 Task: Check the percentage active listings of pantry in the last 3 years.
Action: Mouse moved to (840, 194)
Screenshot: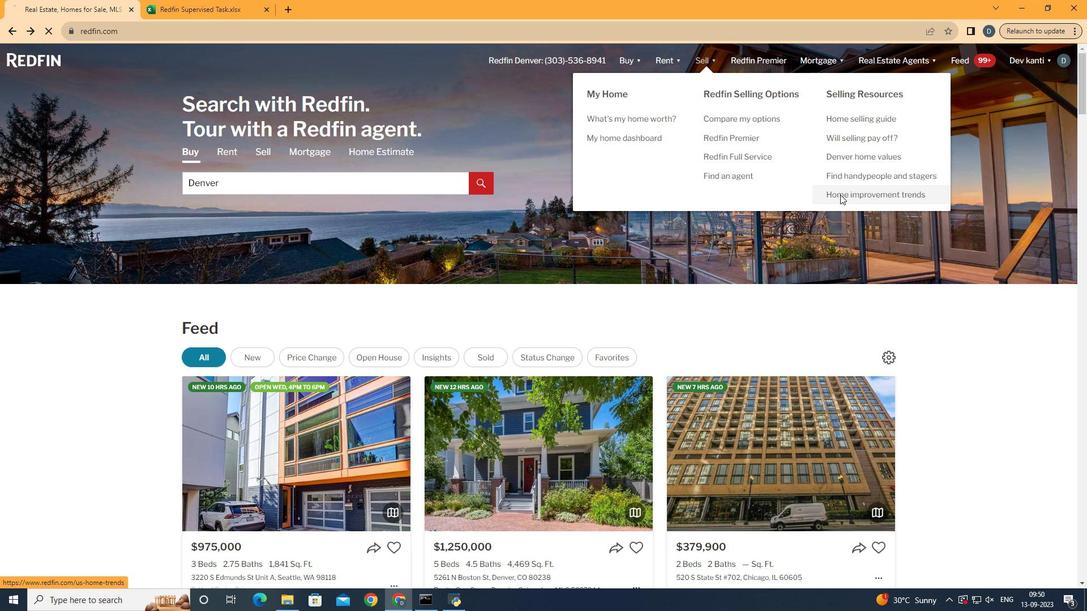 
Action: Mouse pressed left at (840, 194)
Screenshot: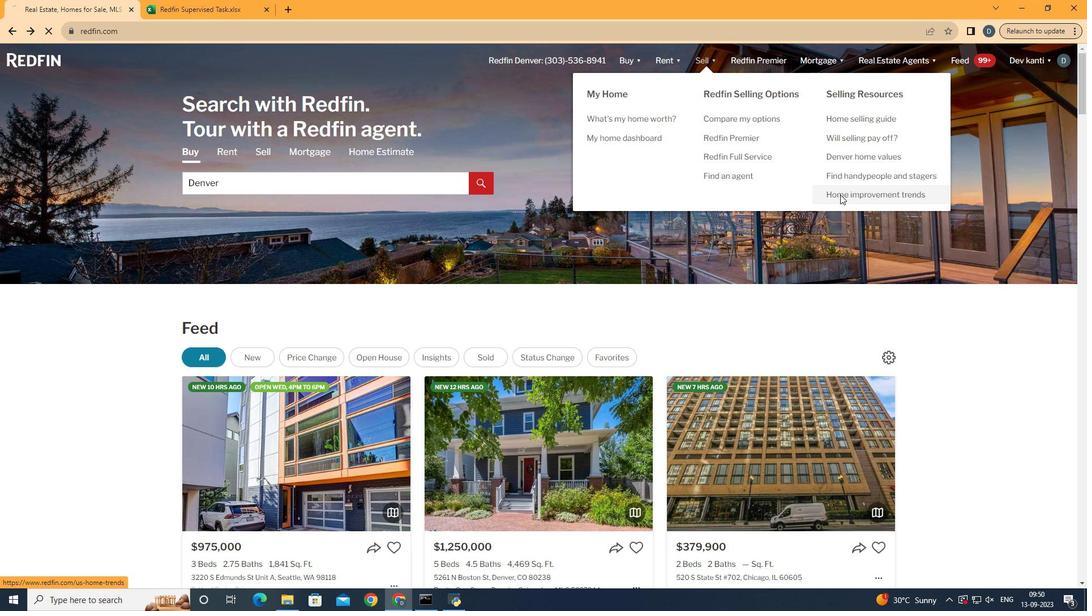 
Action: Mouse moved to (265, 219)
Screenshot: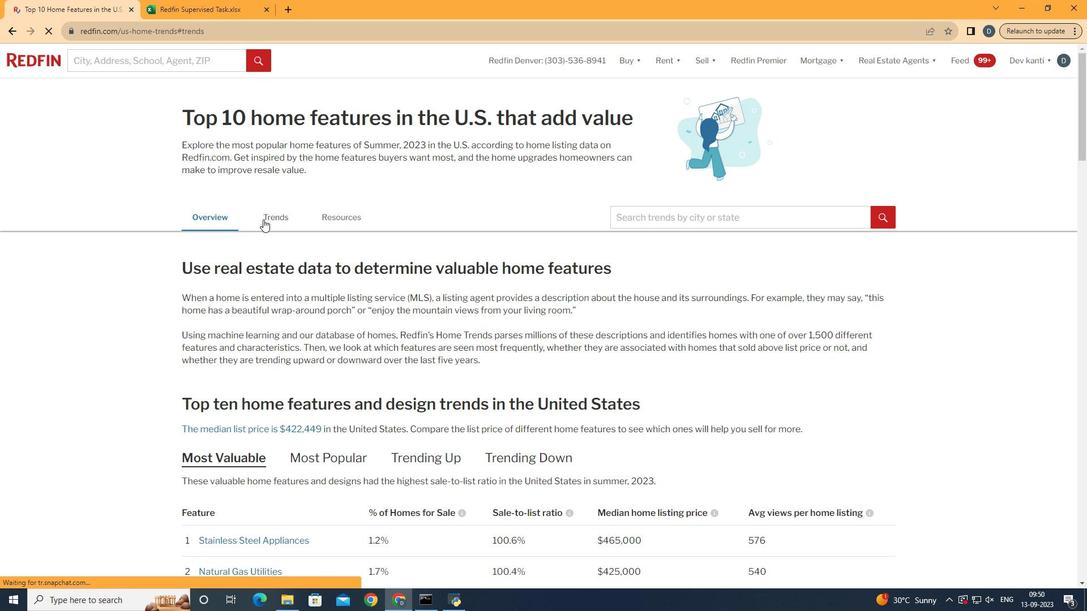 
Action: Mouse pressed left at (265, 219)
Screenshot: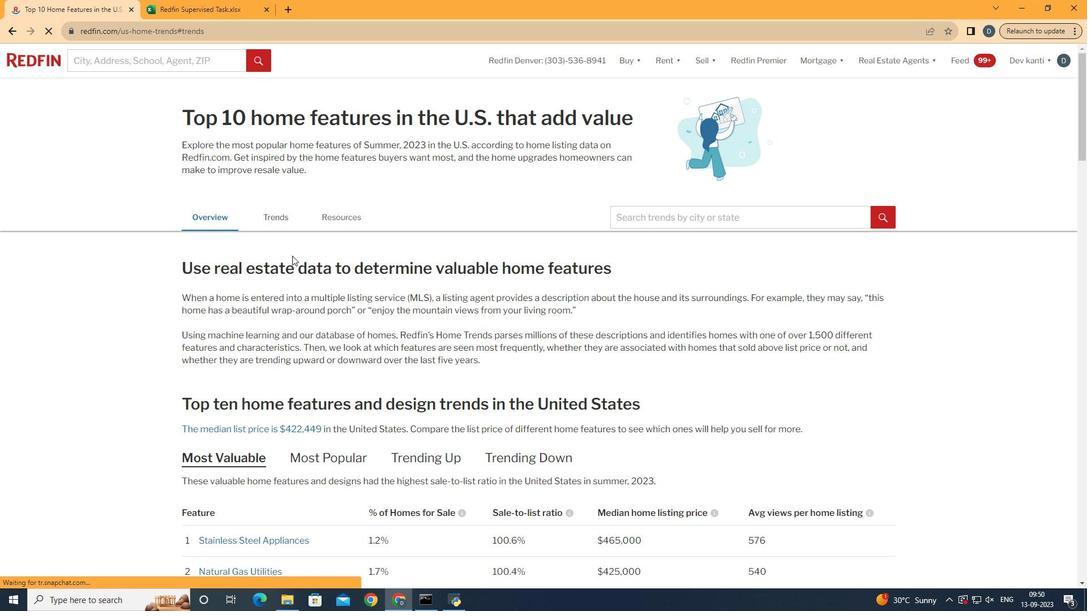
Action: Mouse moved to (360, 338)
Screenshot: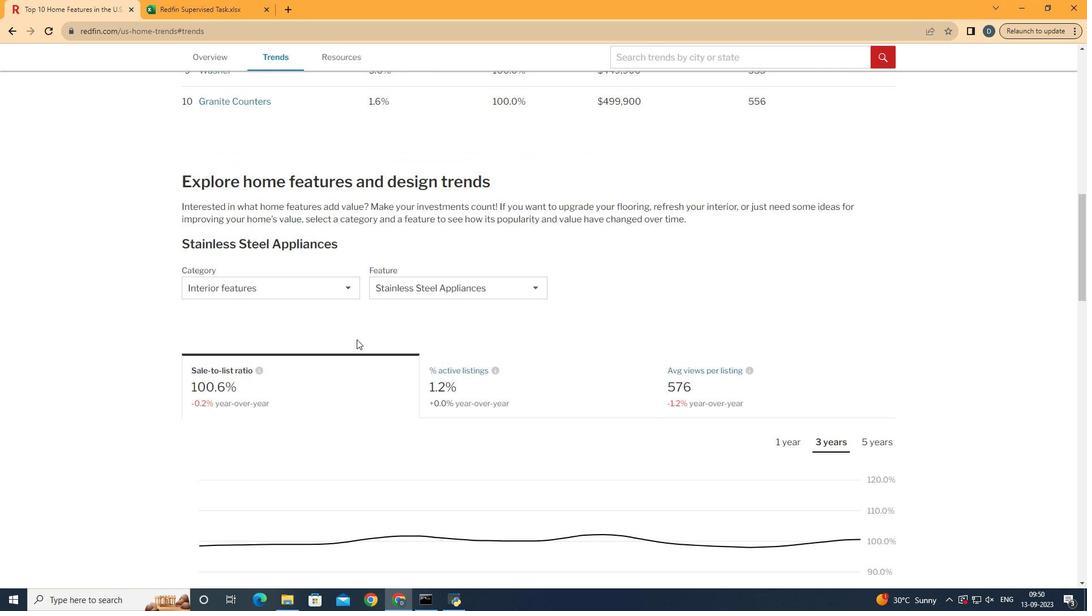 
Action: Mouse scrolled (360, 338) with delta (0, 0)
Screenshot: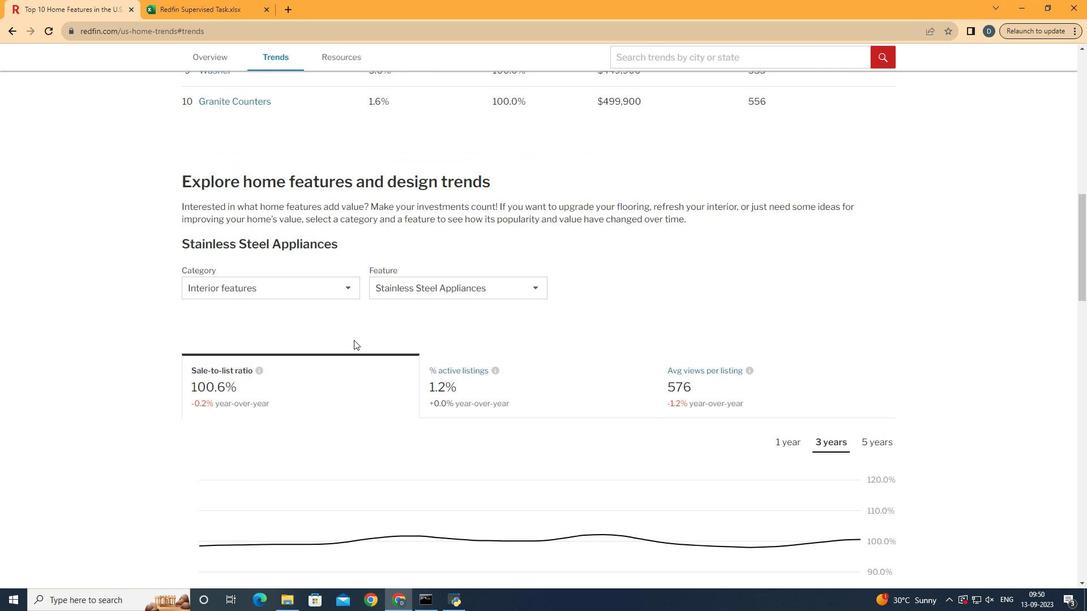 
Action: Mouse scrolled (360, 338) with delta (0, 0)
Screenshot: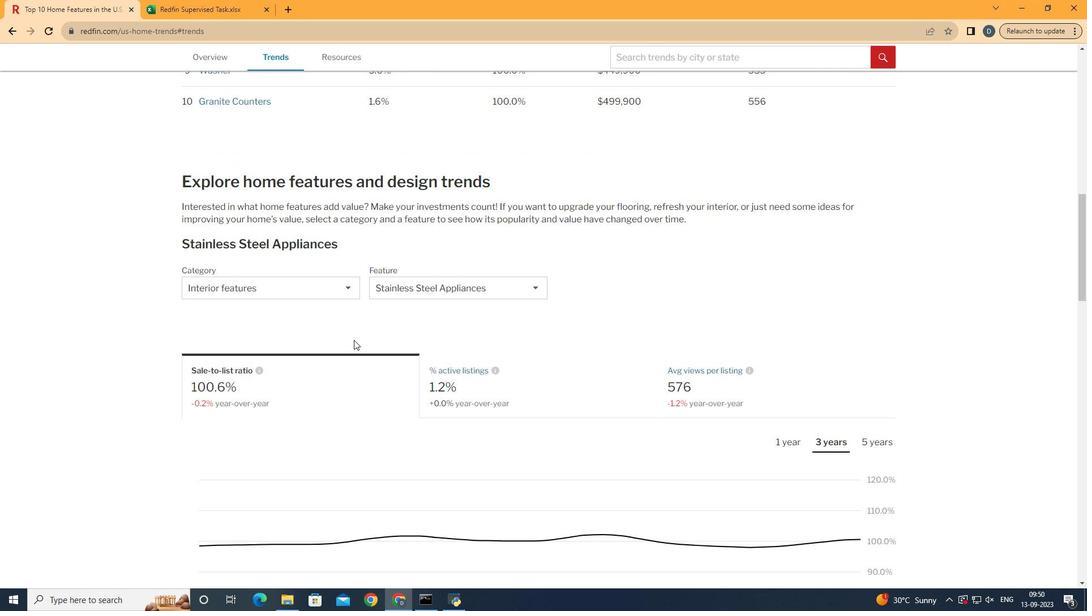 
Action: Mouse scrolled (360, 338) with delta (0, 0)
Screenshot: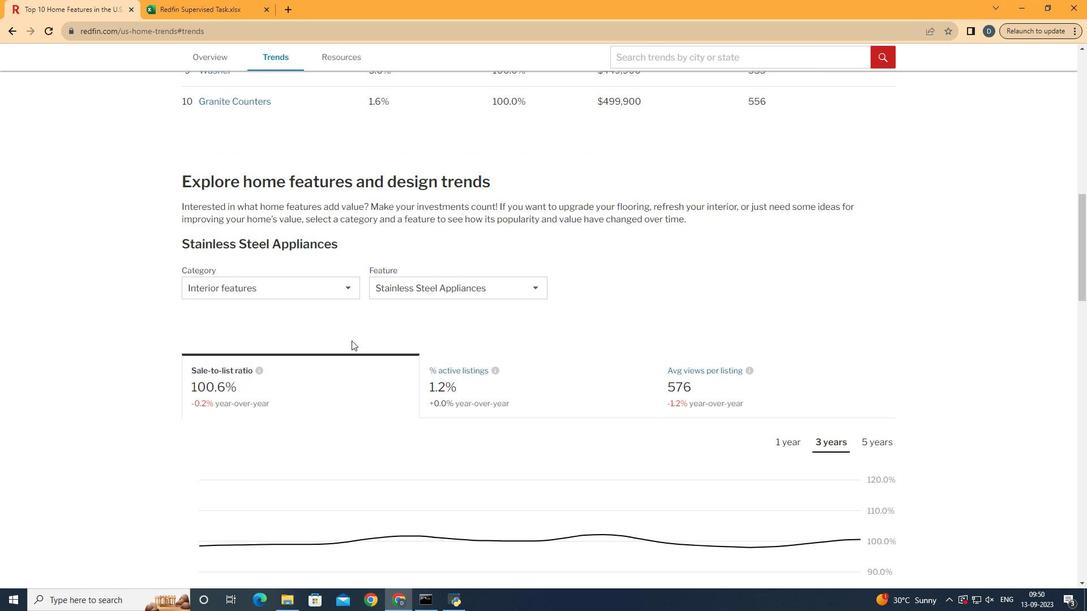 
Action: Mouse scrolled (360, 338) with delta (0, 0)
Screenshot: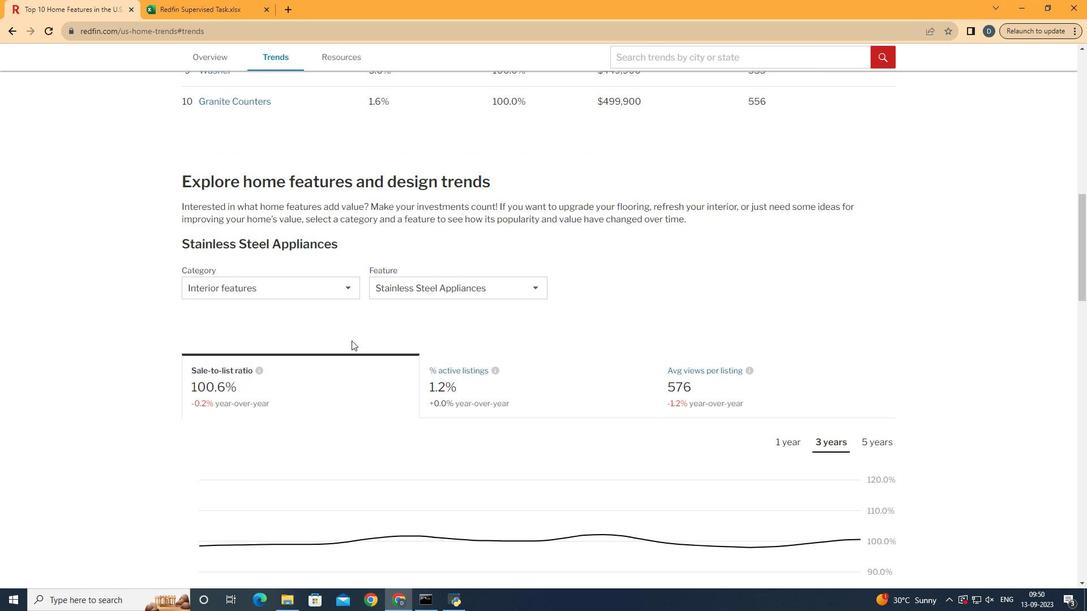 
Action: Mouse scrolled (360, 338) with delta (0, 0)
Screenshot: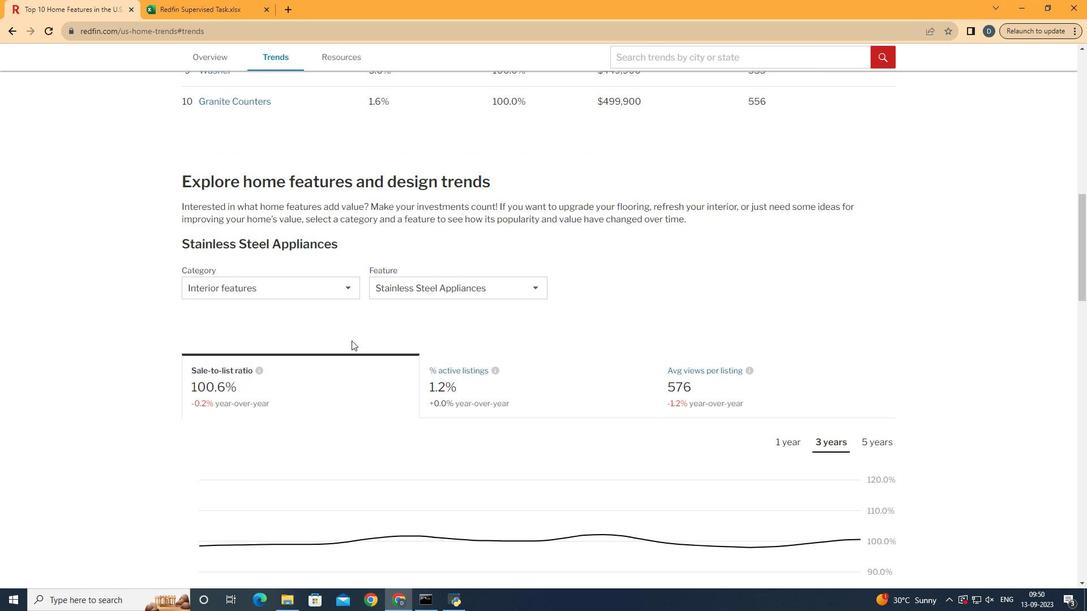 
Action: Mouse scrolled (360, 338) with delta (0, 0)
Screenshot: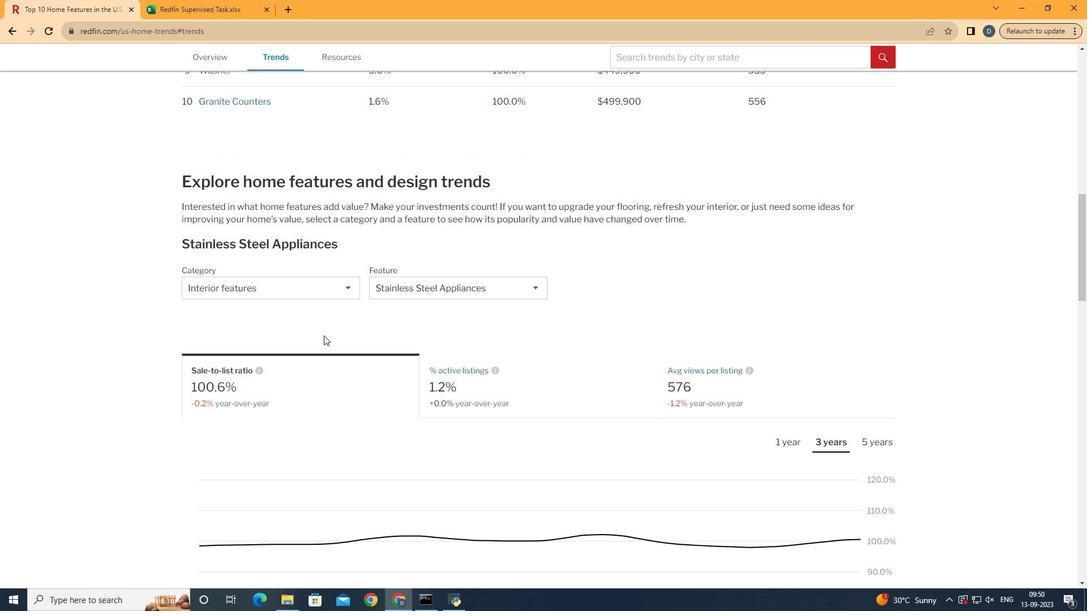 
Action: Mouse scrolled (360, 338) with delta (0, 0)
Screenshot: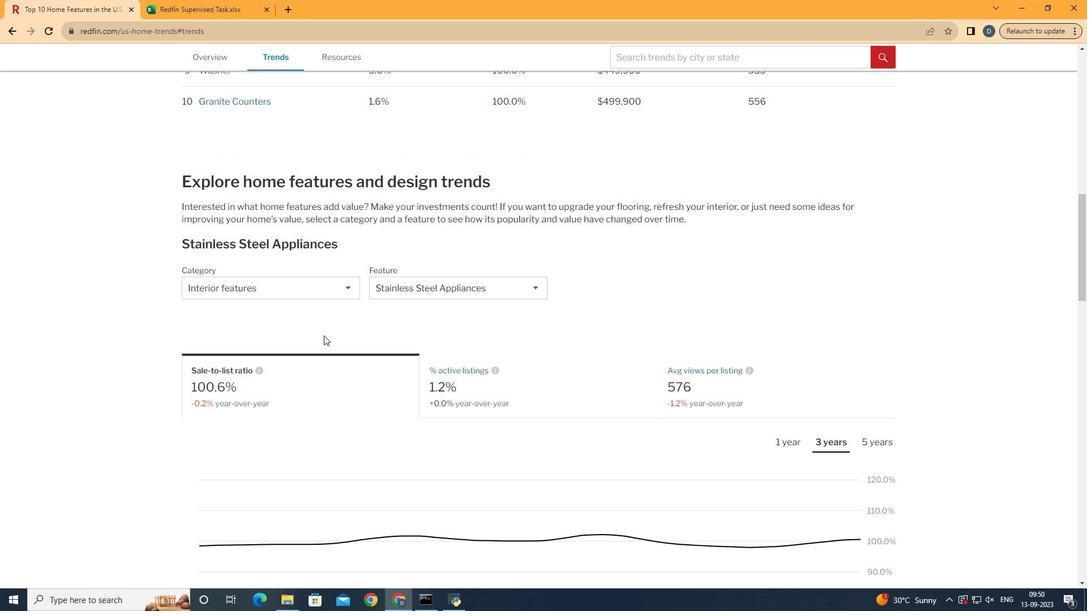 
Action: Mouse moved to (312, 289)
Screenshot: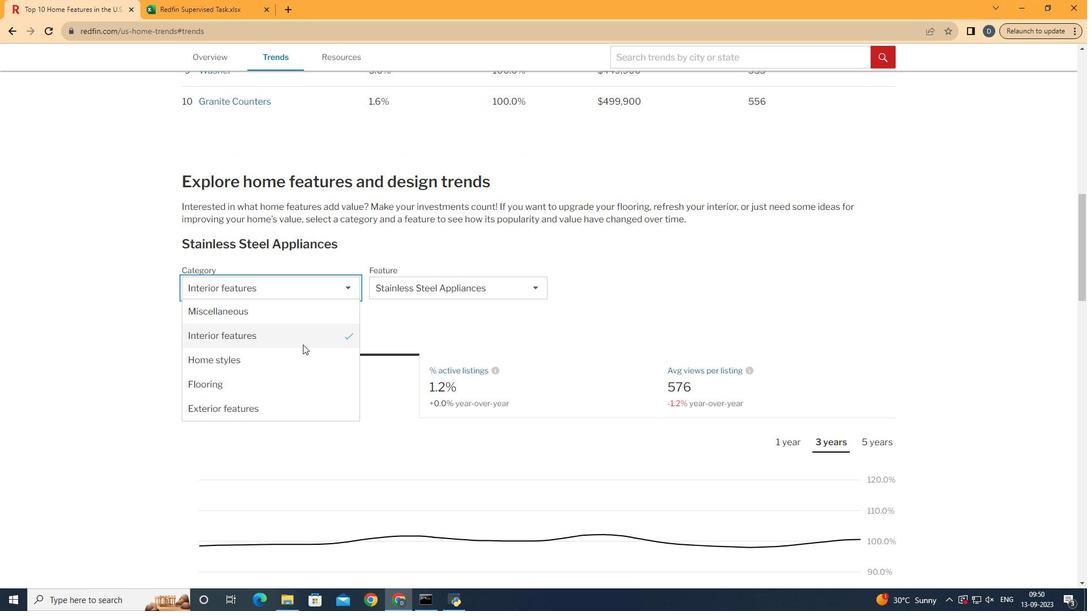 
Action: Mouse pressed left at (312, 289)
Screenshot: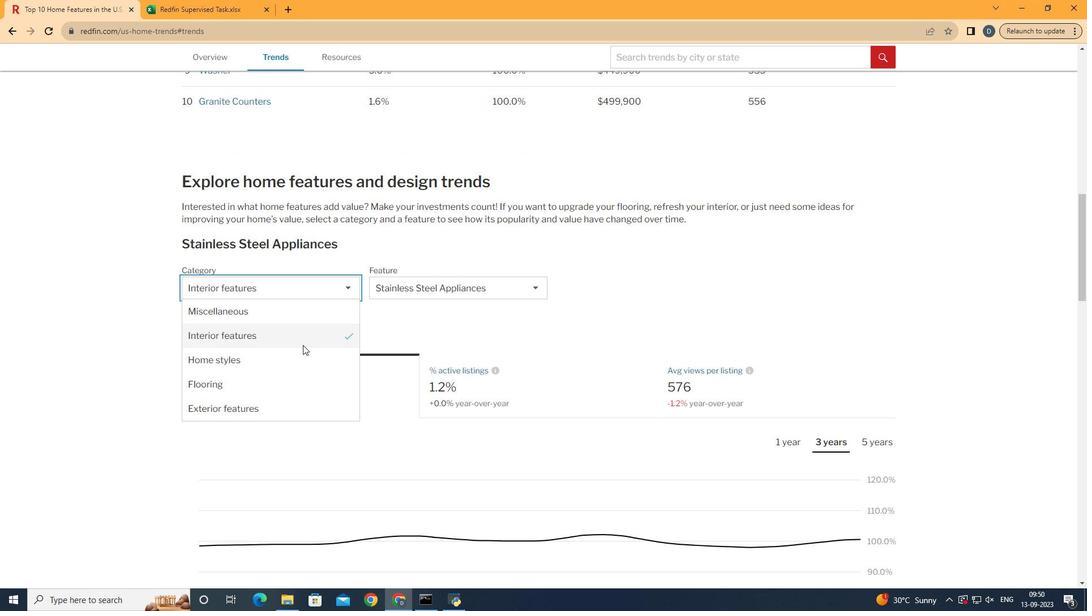 
Action: Mouse moved to (302, 345)
Screenshot: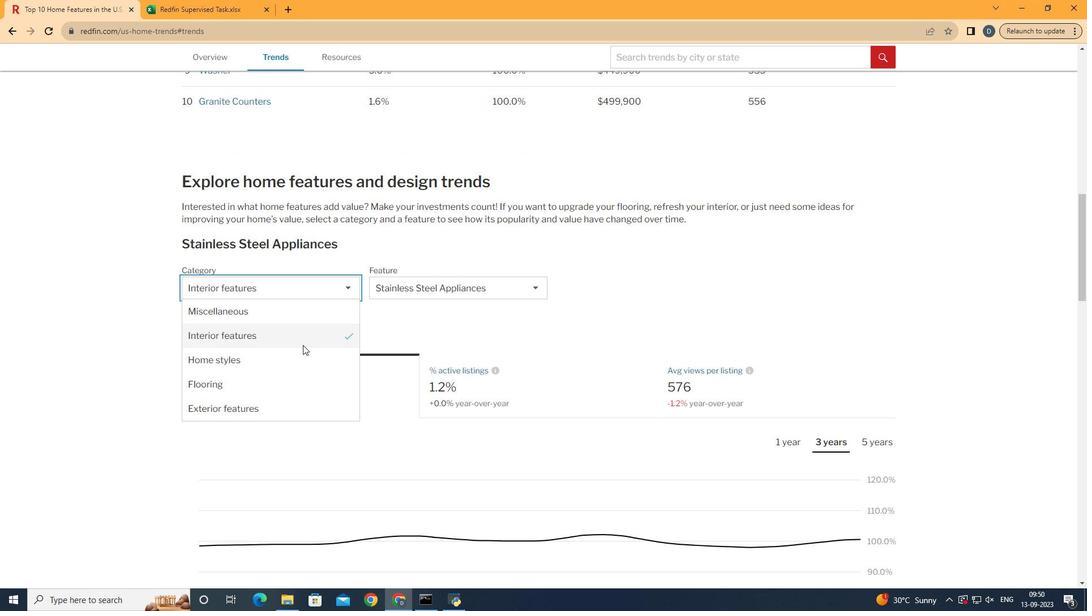 
Action: Mouse pressed left at (302, 345)
Screenshot: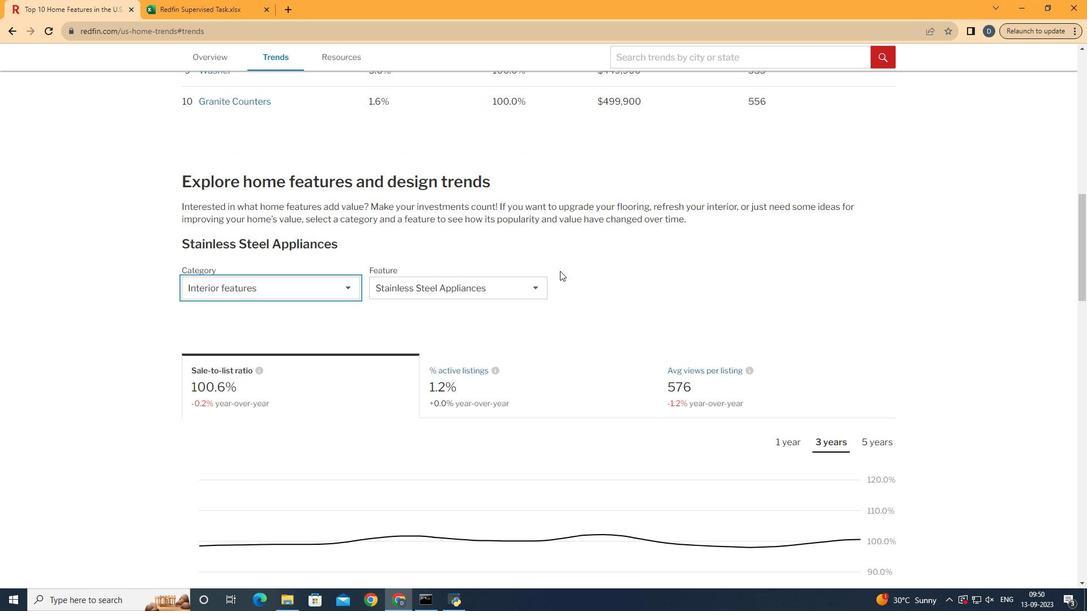 
Action: Mouse moved to (560, 271)
Screenshot: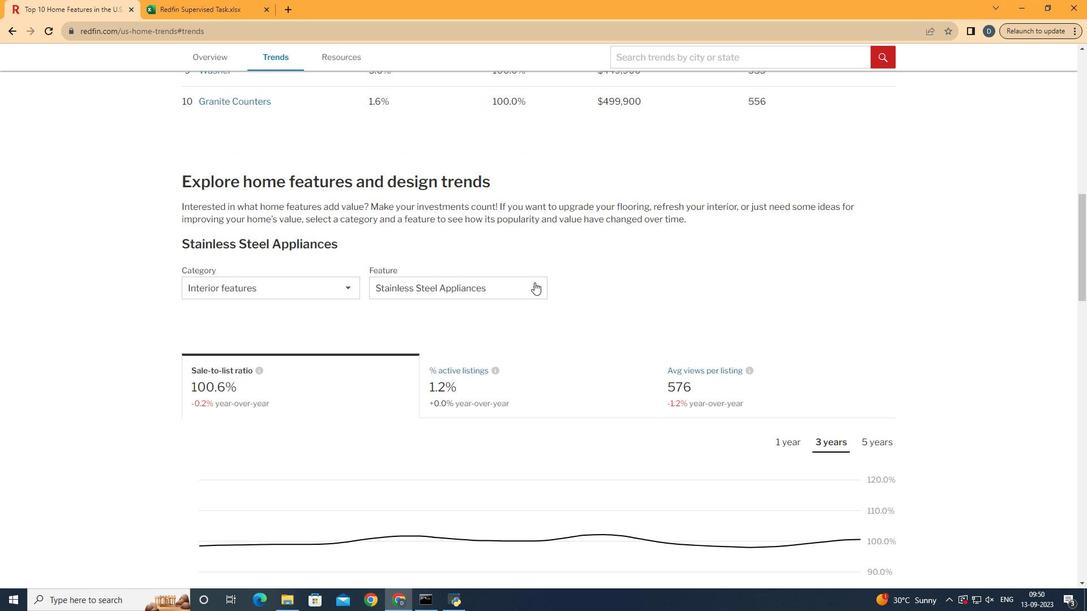 
Action: Mouse pressed left at (560, 271)
Screenshot: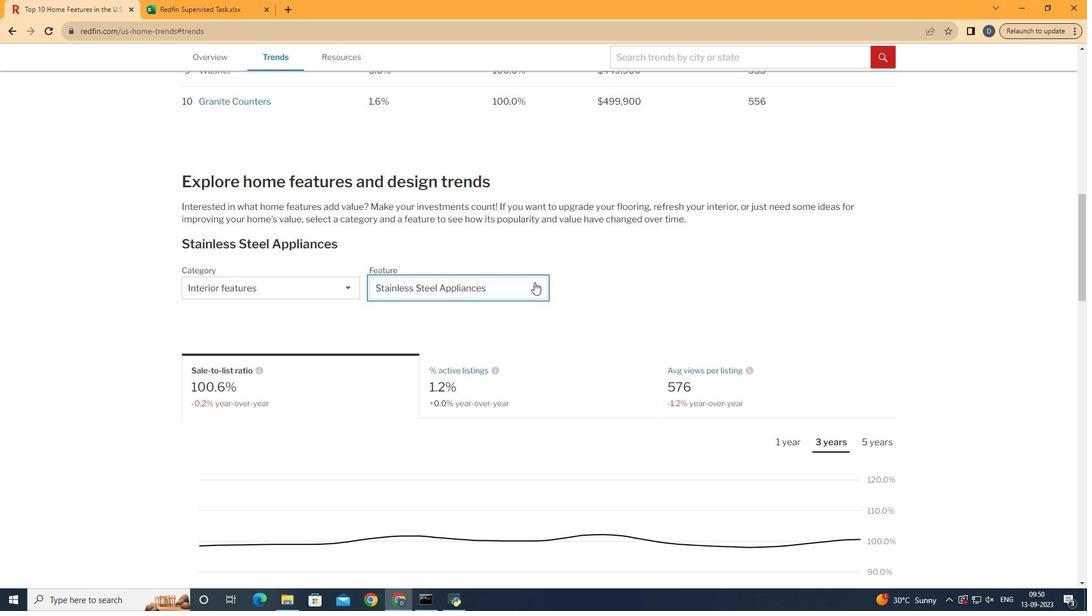 
Action: Mouse moved to (534, 282)
Screenshot: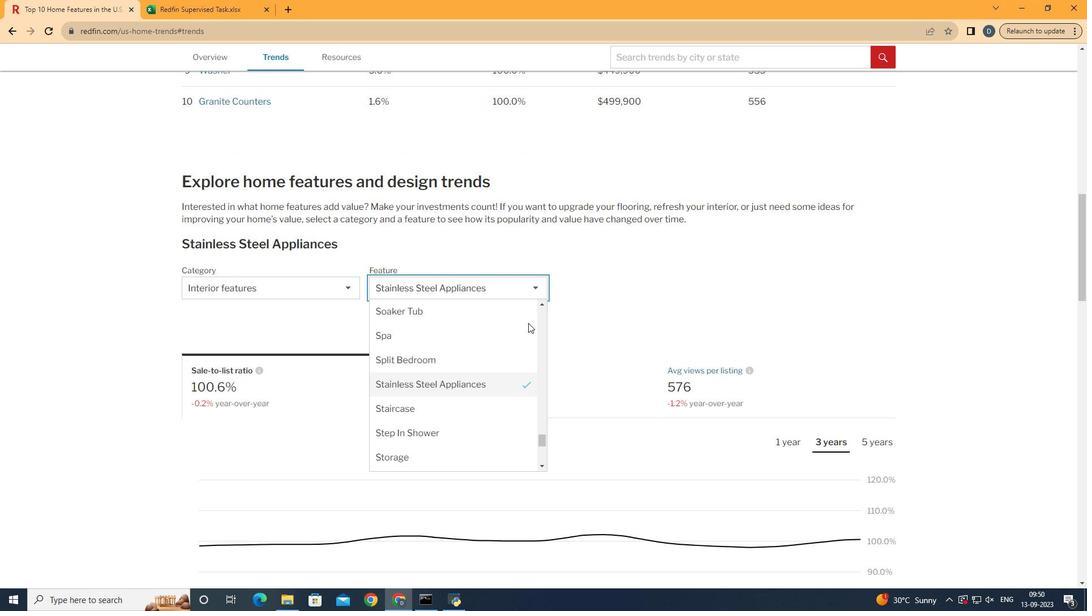 
Action: Mouse pressed left at (534, 282)
Screenshot: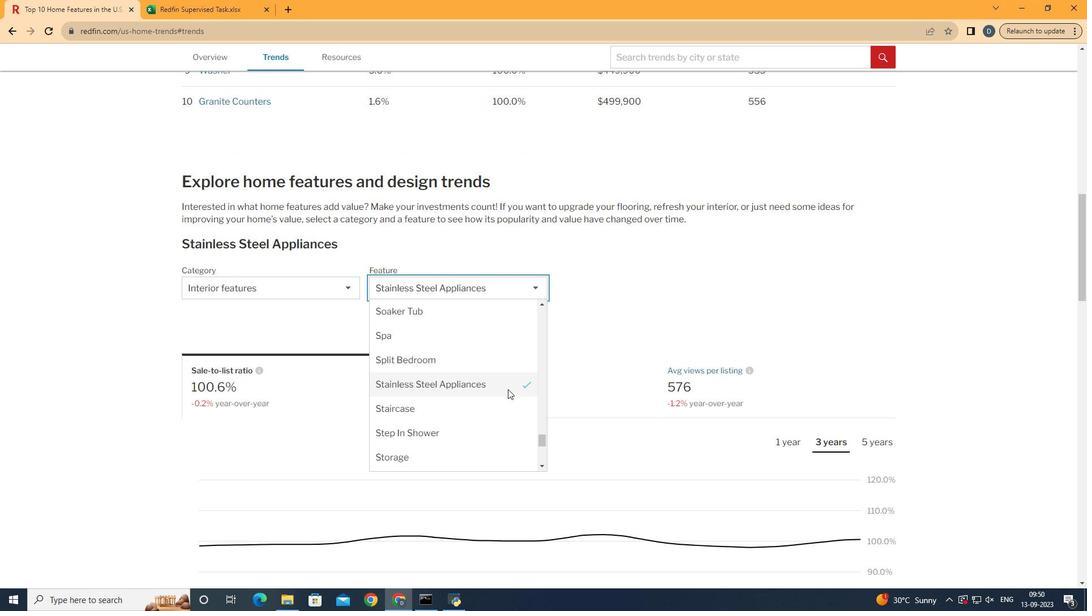 
Action: Mouse moved to (506, 390)
Screenshot: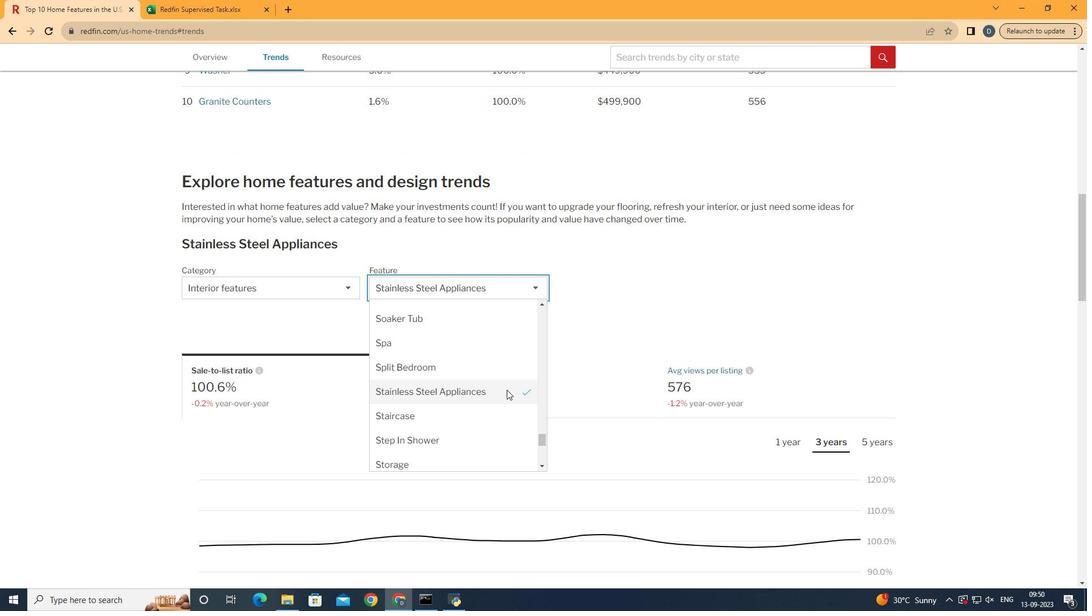 
Action: Mouse scrolled (506, 390) with delta (0, 0)
Screenshot: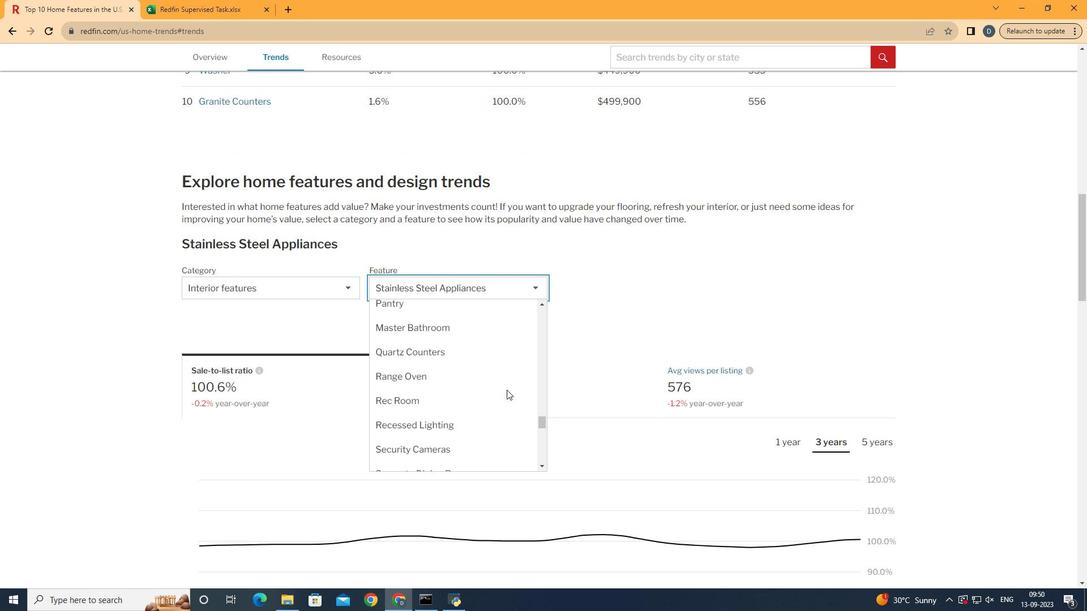 
Action: Mouse scrolled (506, 390) with delta (0, 0)
Screenshot: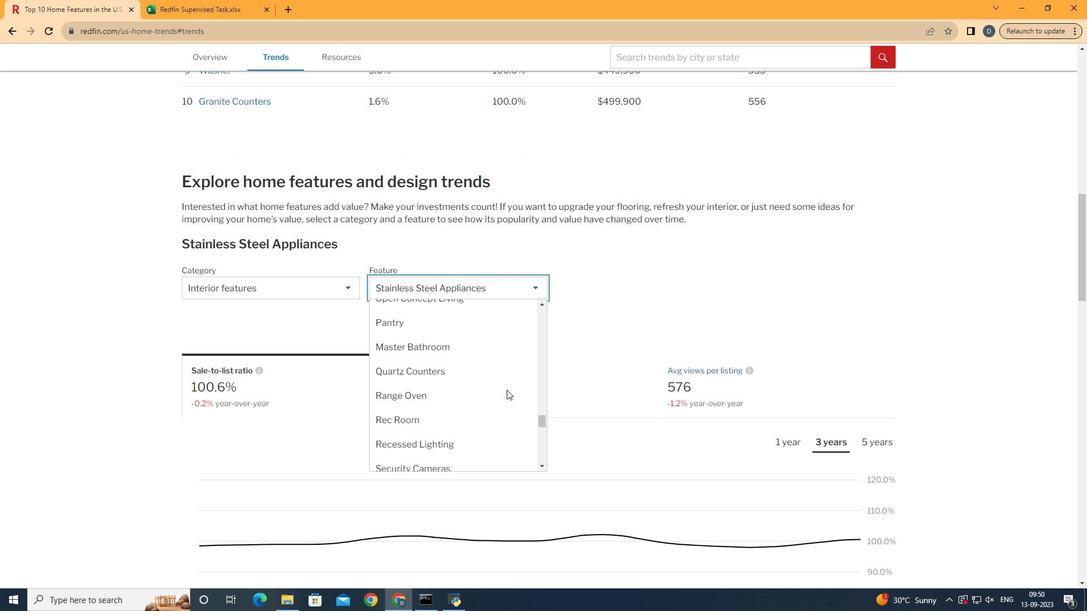 
Action: Mouse scrolled (506, 390) with delta (0, 0)
Screenshot: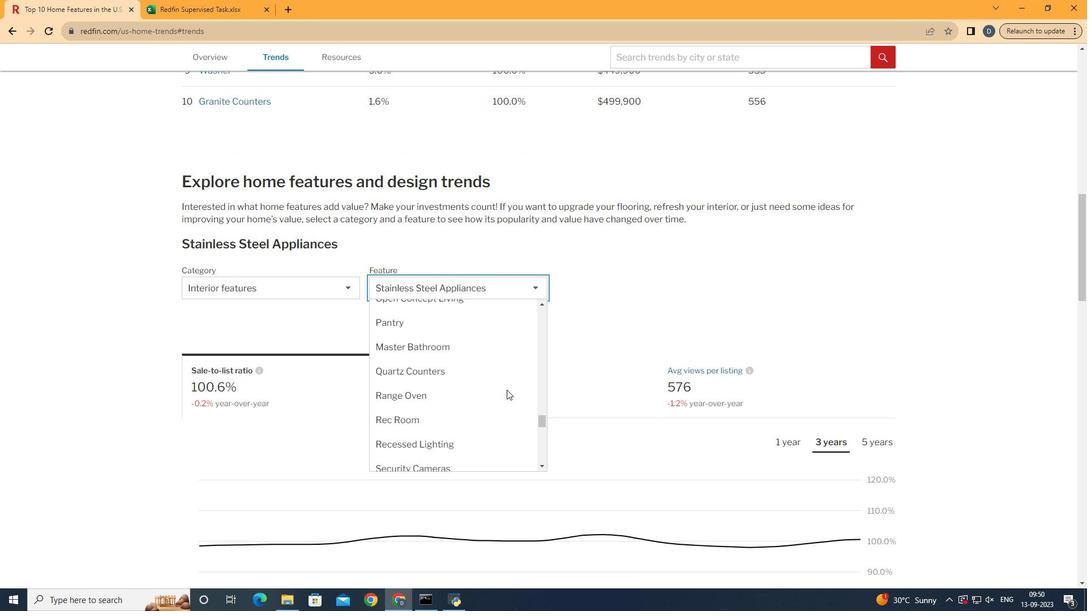 
Action: Mouse scrolled (506, 390) with delta (0, 0)
Screenshot: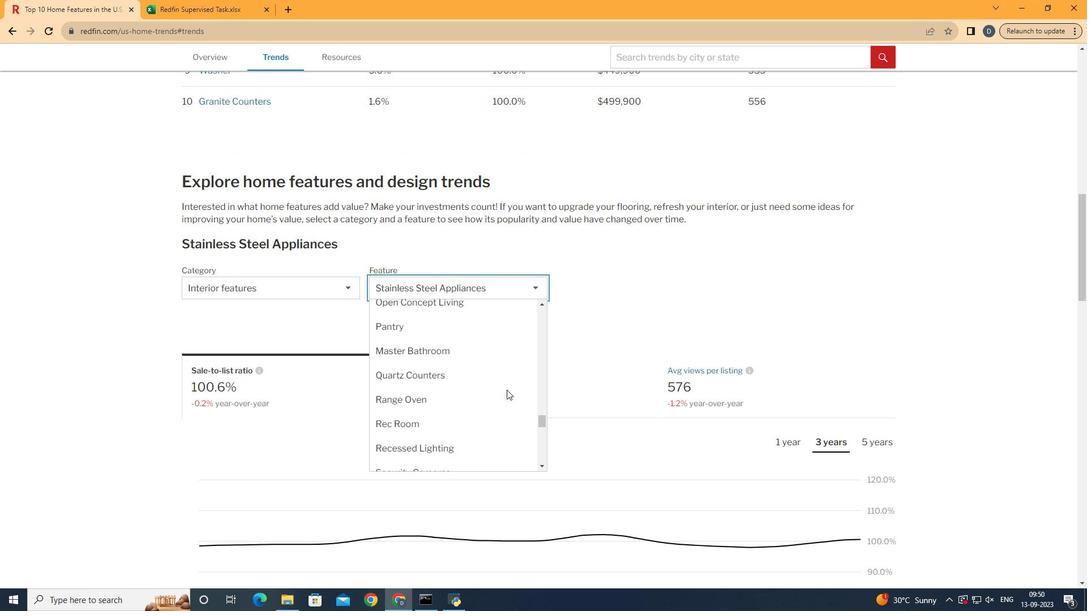 
Action: Mouse scrolled (506, 390) with delta (0, 0)
Screenshot: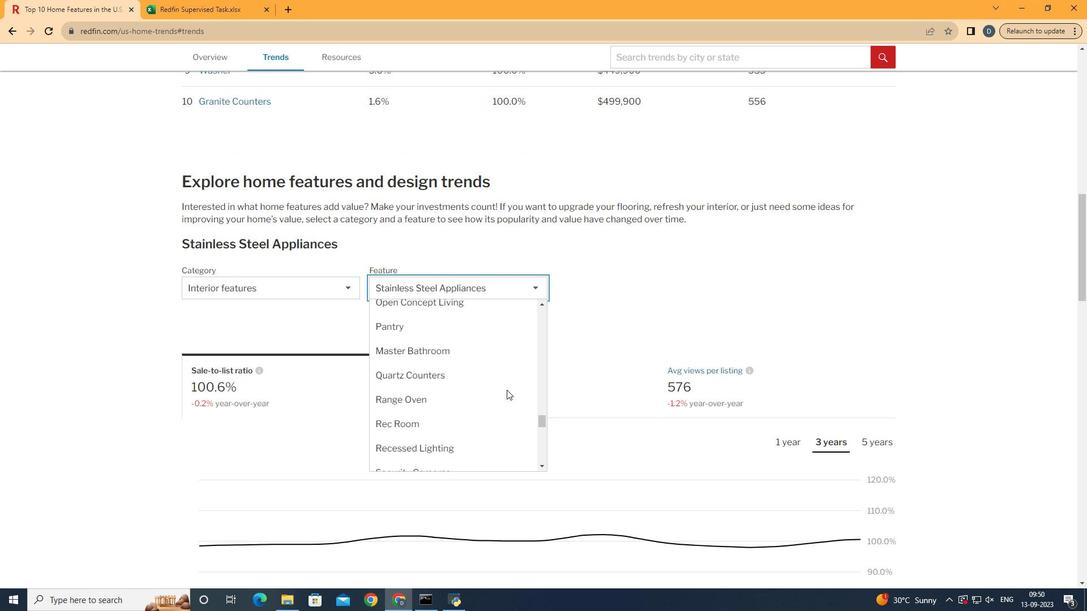 
Action: Mouse moved to (509, 333)
Screenshot: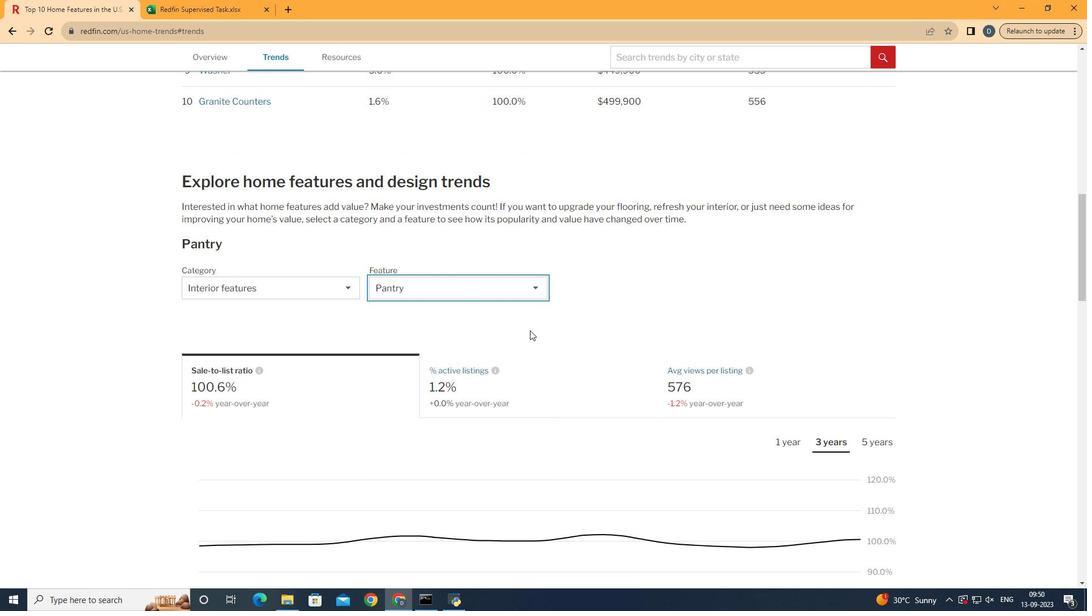 
Action: Mouse pressed left at (509, 333)
Screenshot: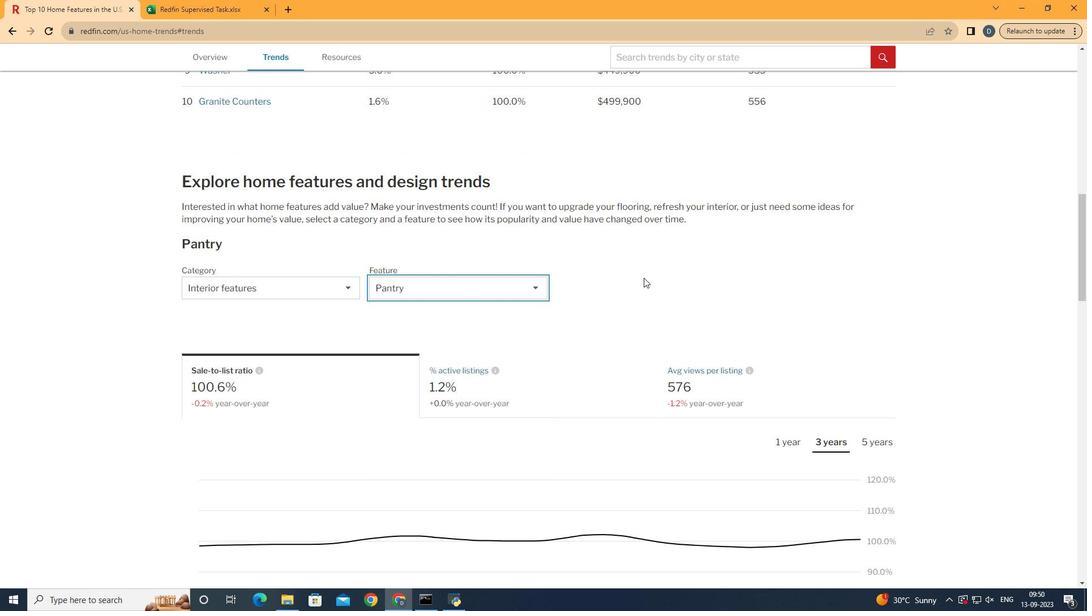 
Action: Mouse moved to (645, 277)
Screenshot: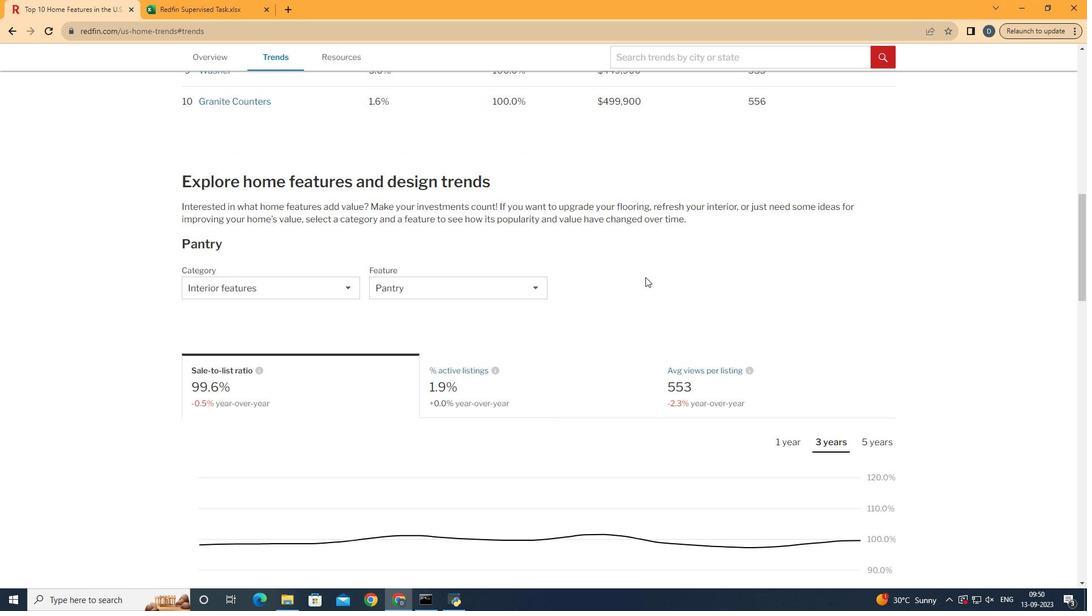 
Action: Mouse pressed left at (645, 277)
Screenshot: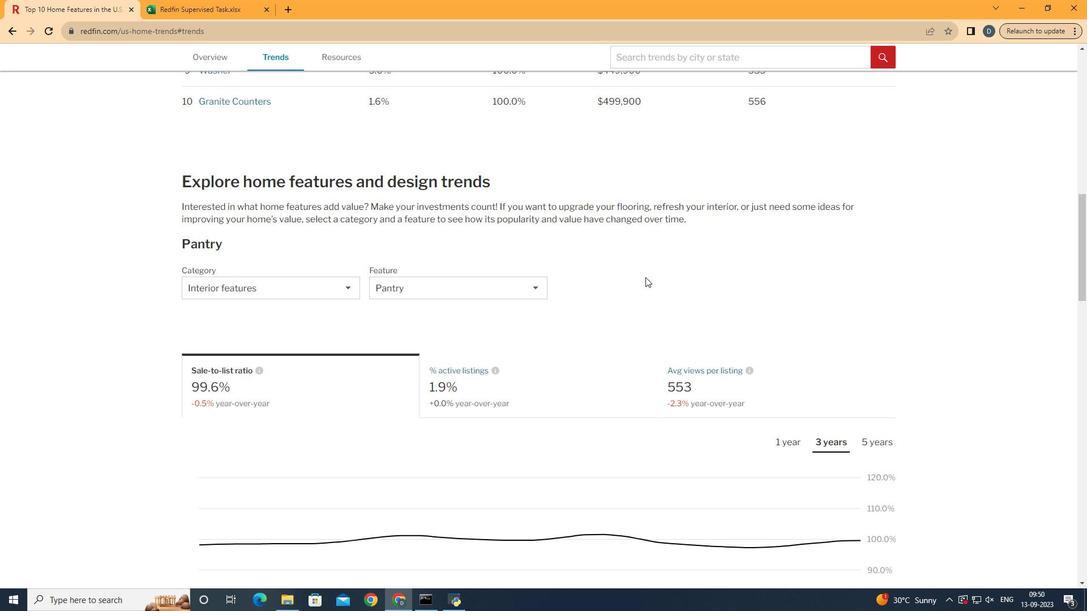 
Action: Mouse scrolled (645, 276) with delta (0, 0)
Screenshot: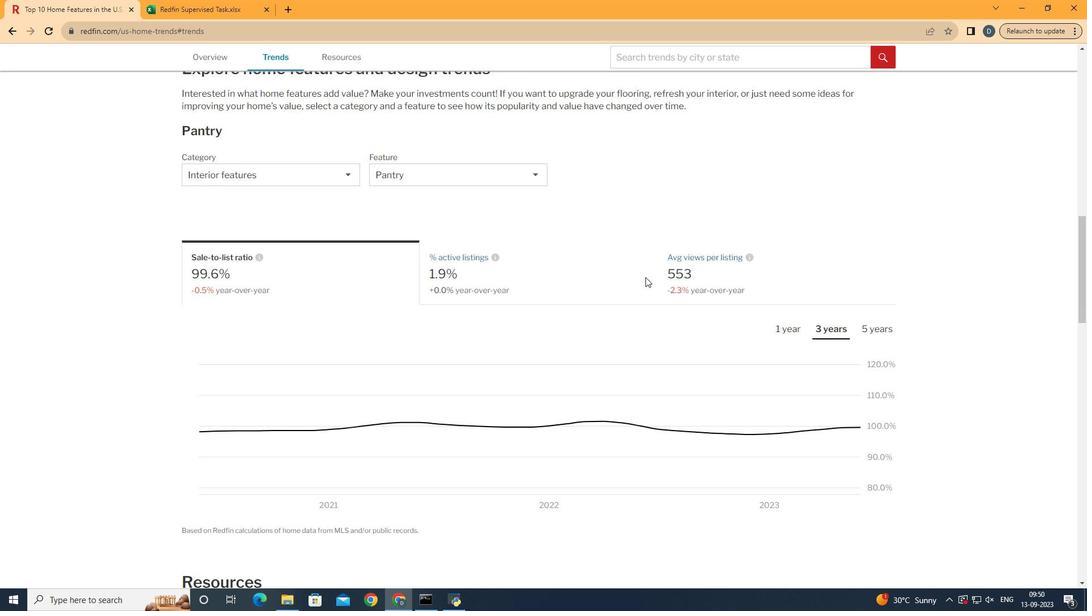 
Action: Mouse scrolled (645, 276) with delta (0, 0)
Screenshot: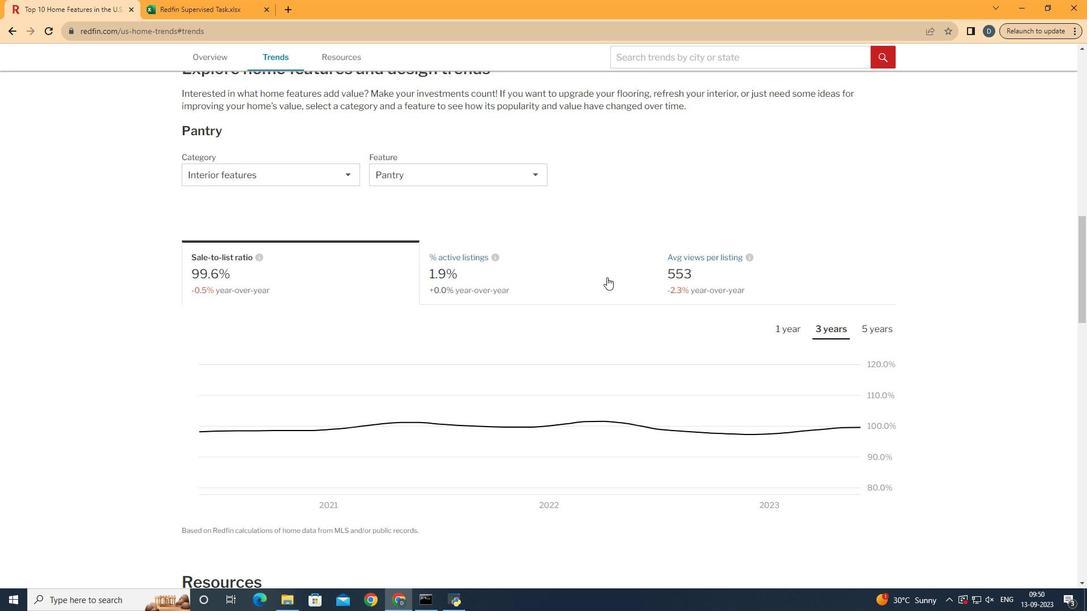 
Action: Mouse moved to (611, 283)
Screenshot: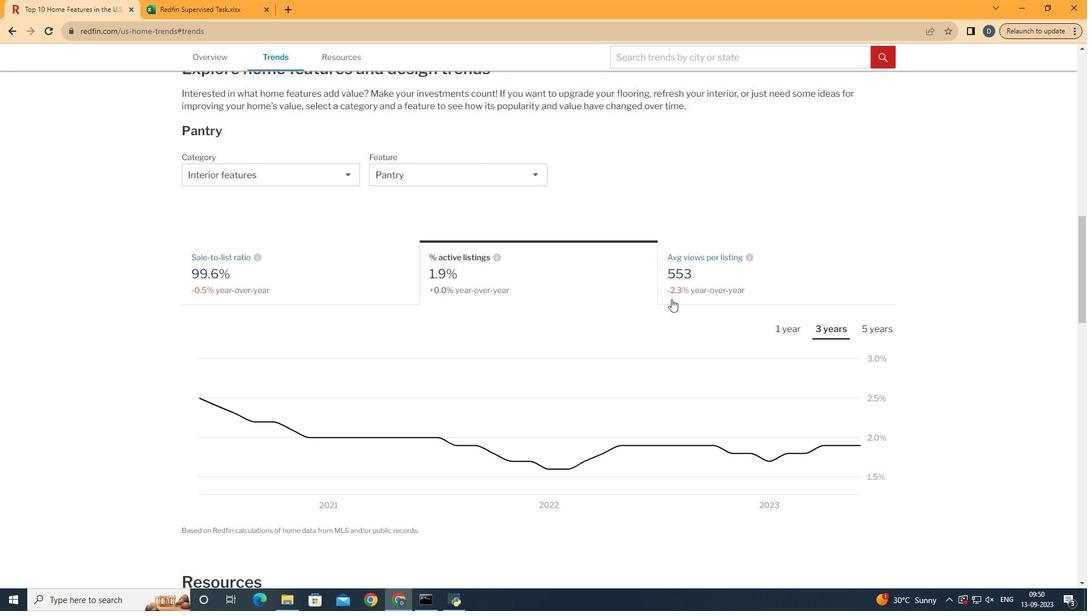 
Action: Mouse pressed left at (611, 283)
Screenshot: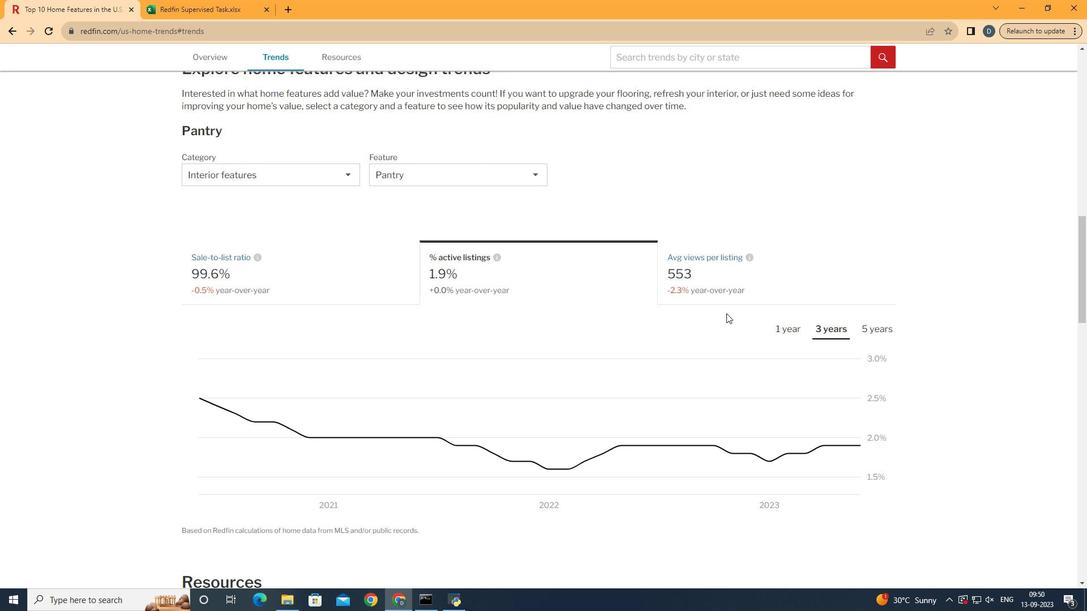 
Action: Mouse moved to (830, 331)
Screenshot: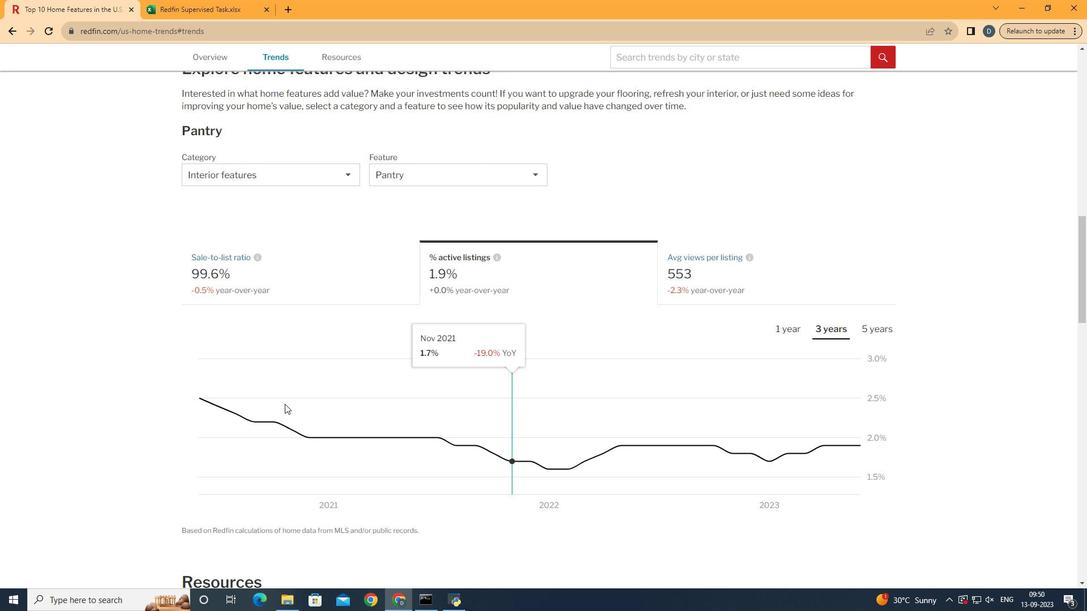 
Action: Mouse pressed left at (830, 331)
Screenshot: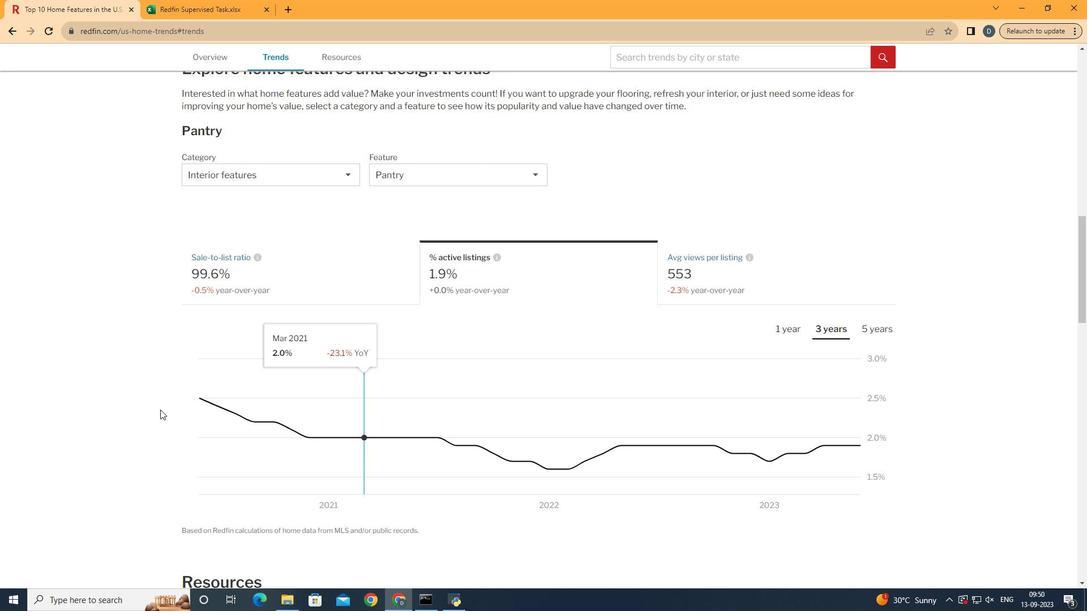 
Action: Mouse moved to (870, 411)
Screenshot: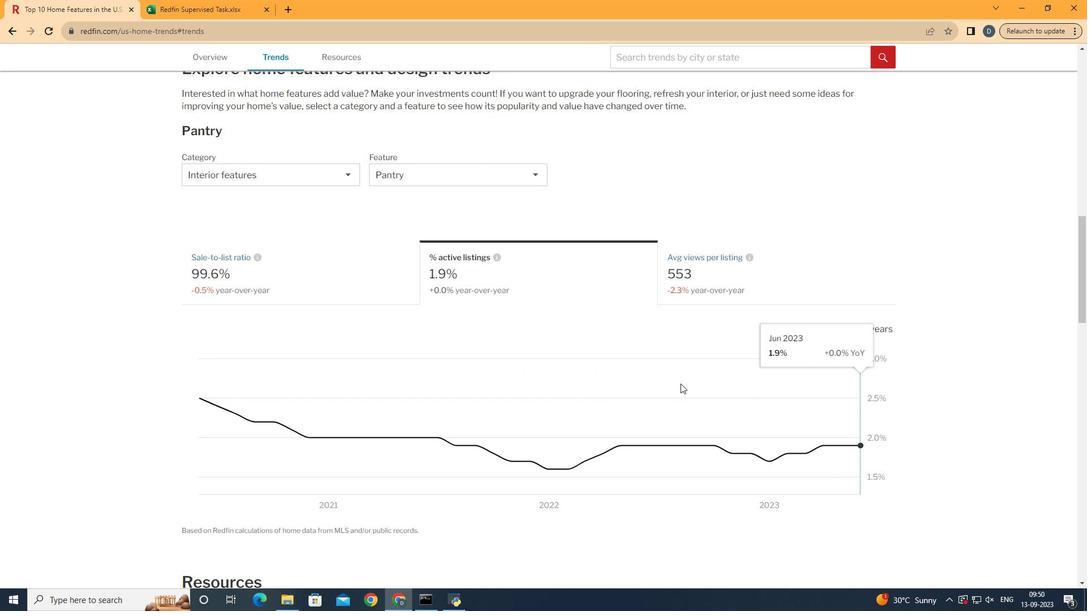 
